 Task: Filter the search "javascript" by private.
Action: Mouse moved to (771, 81)
Screenshot: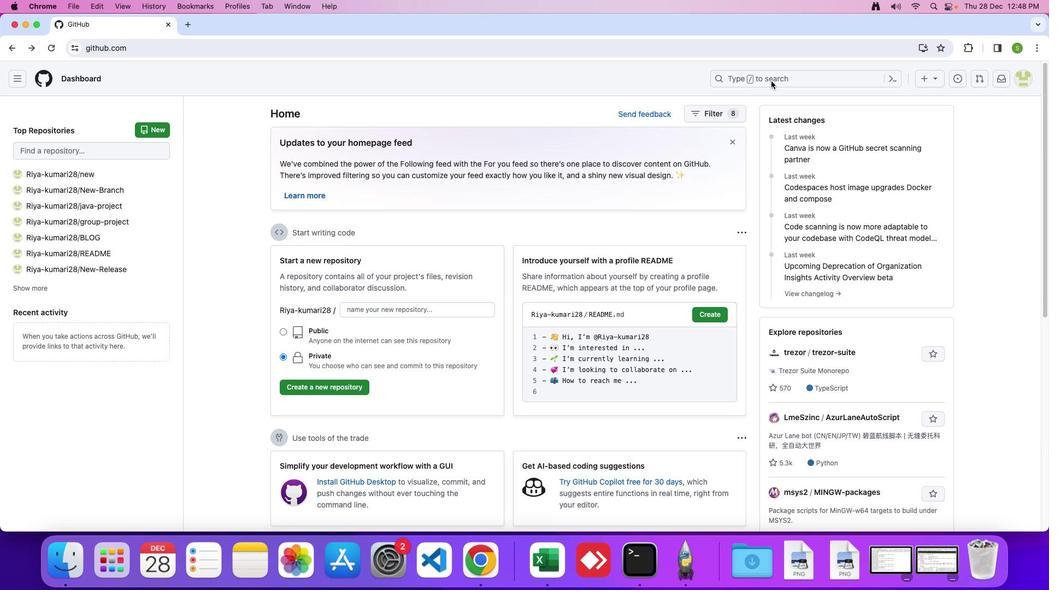 
Action: Mouse pressed left at (771, 81)
Screenshot: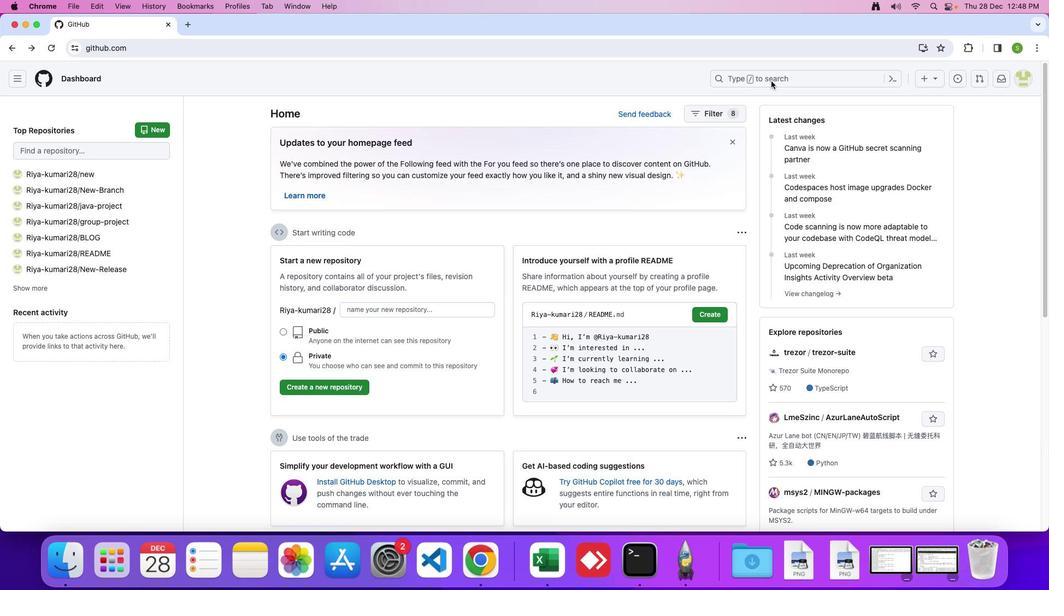 
Action: Mouse moved to (774, 78)
Screenshot: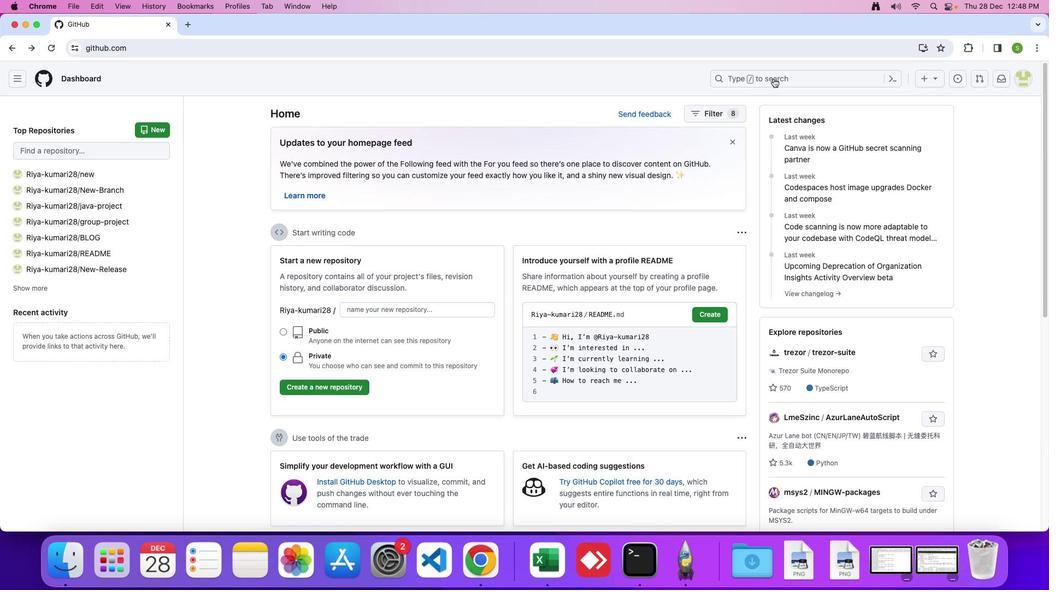 
Action: Mouse pressed left at (774, 78)
Screenshot: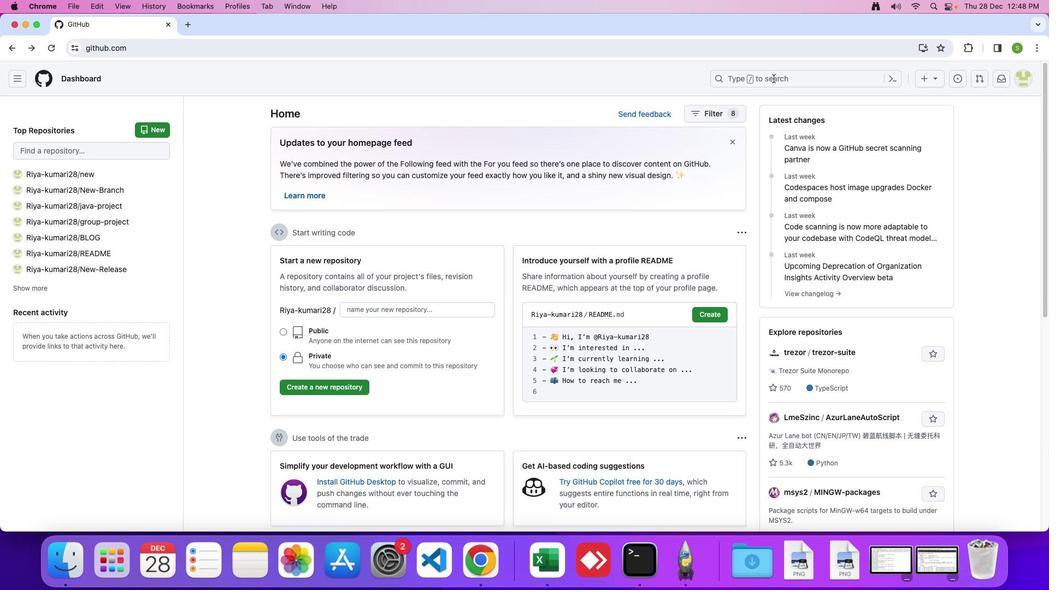 
Action: Mouse moved to (664, 79)
Screenshot: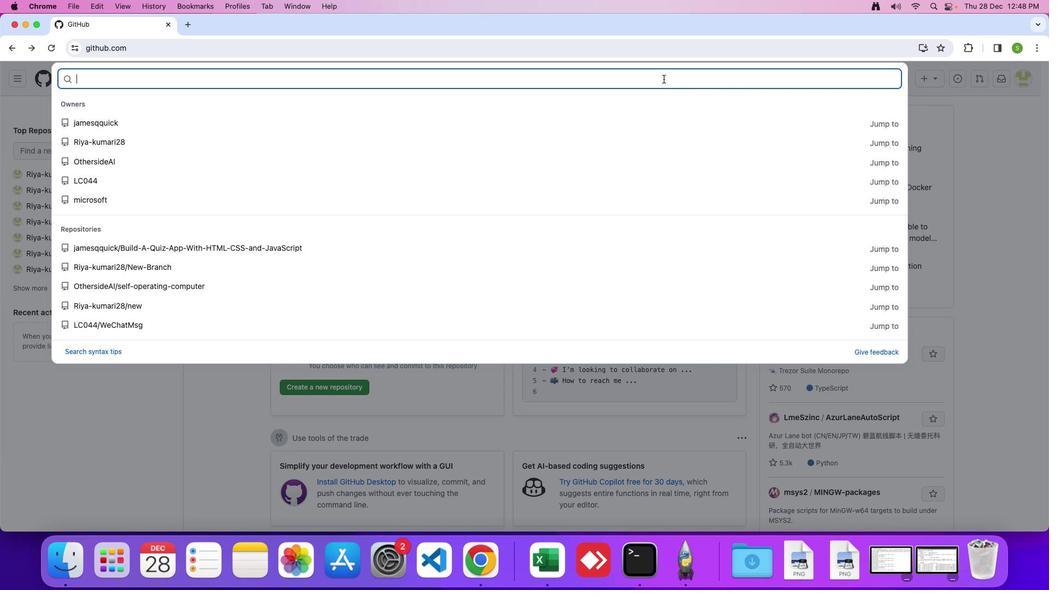 
Action: Mouse pressed left at (664, 79)
Screenshot: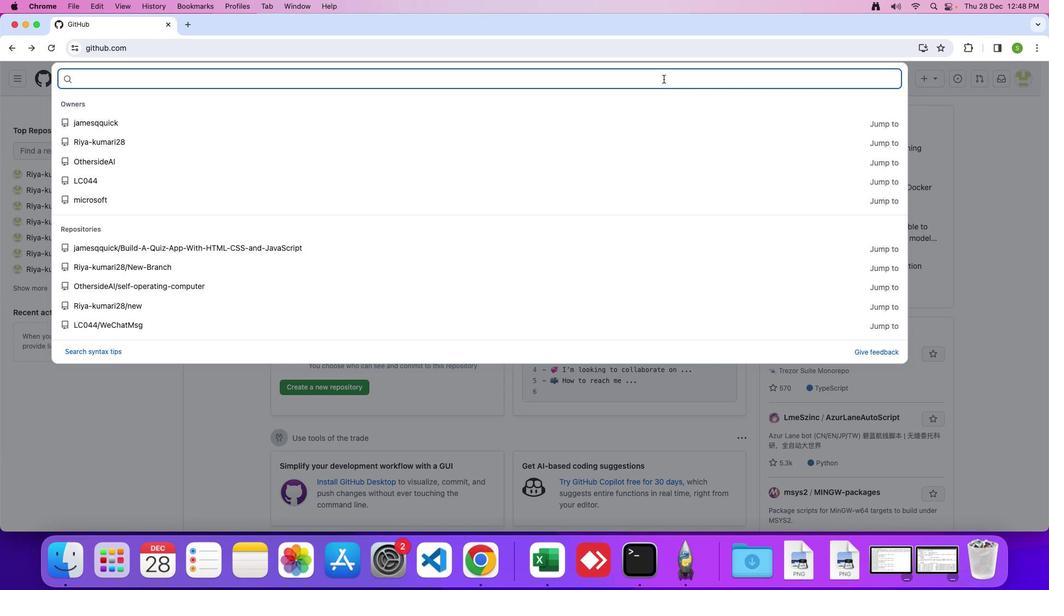 
Action: Key pressed 'J'Key.caps_lock'a''v''a''s''c''r''i''p''t'Key.enter
Screenshot: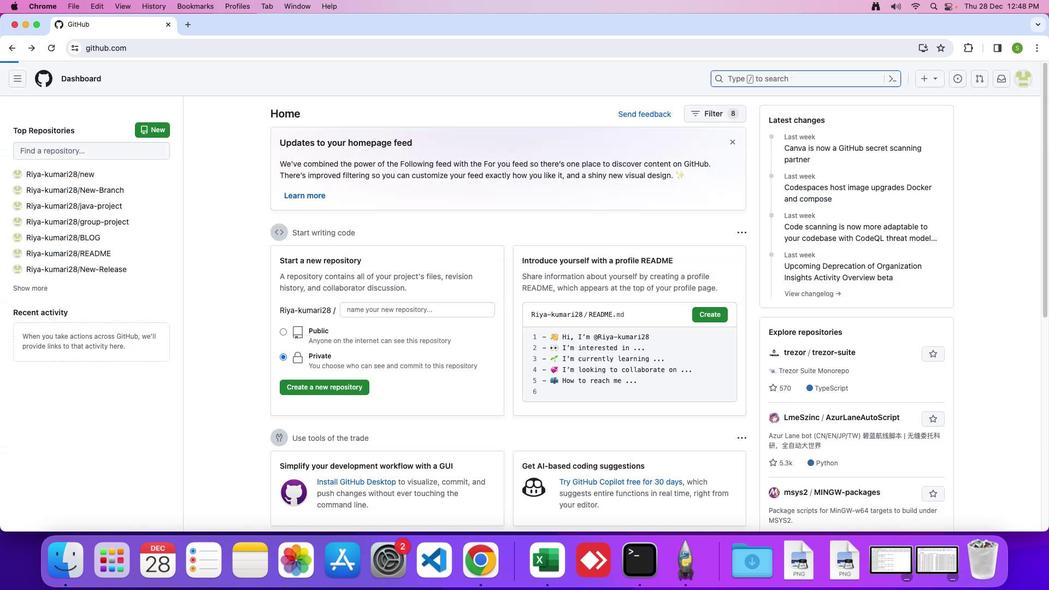 
Action: Mouse moved to (118, 276)
Screenshot: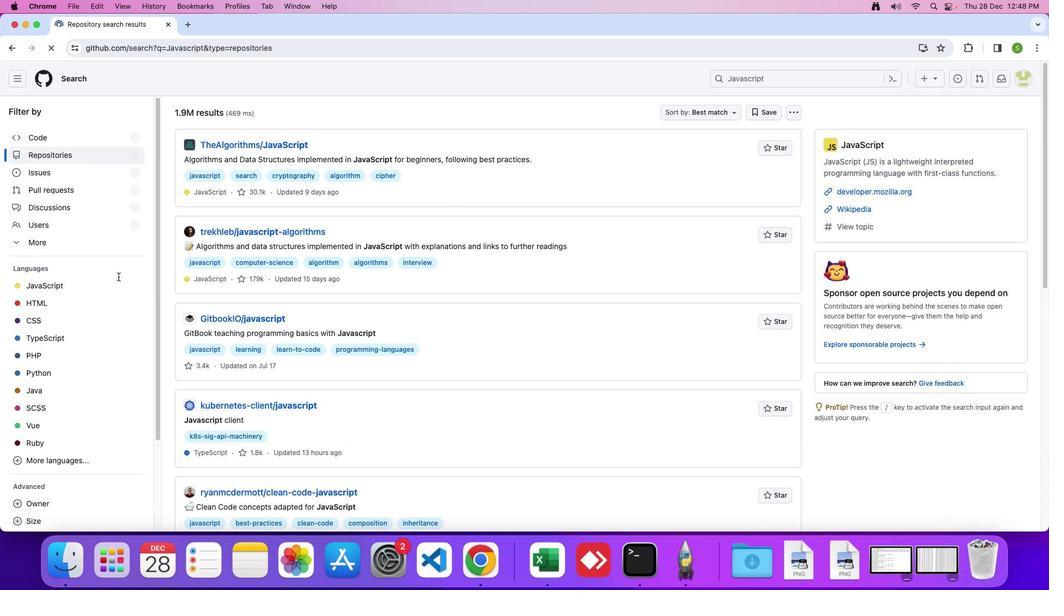 
Action: Mouse scrolled (118, 276) with delta (0, 0)
Screenshot: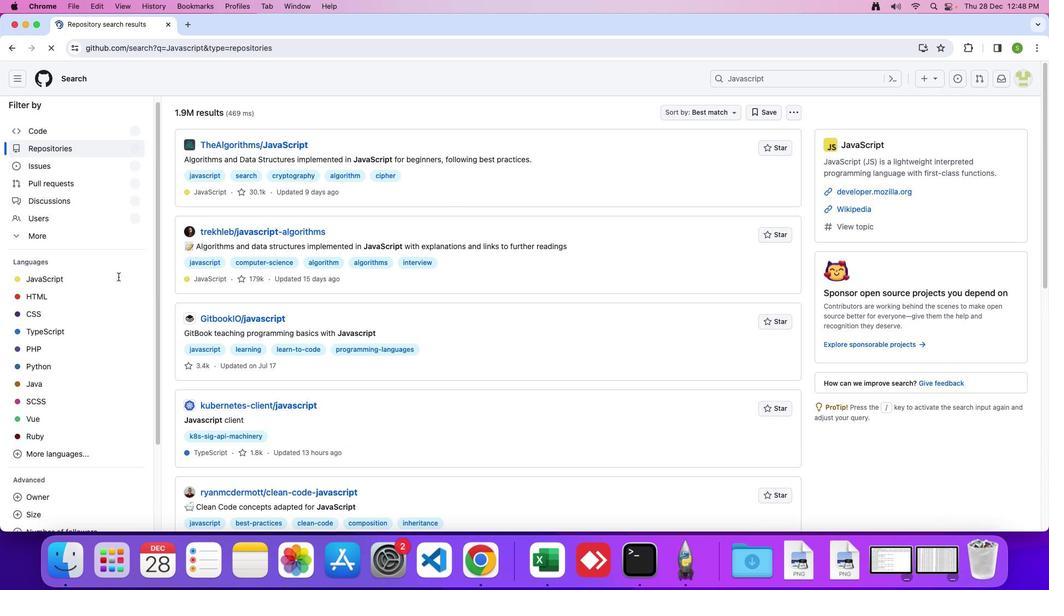
Action: Mouse scrolled (118, 276) with delta (0, 0)
Screenshot: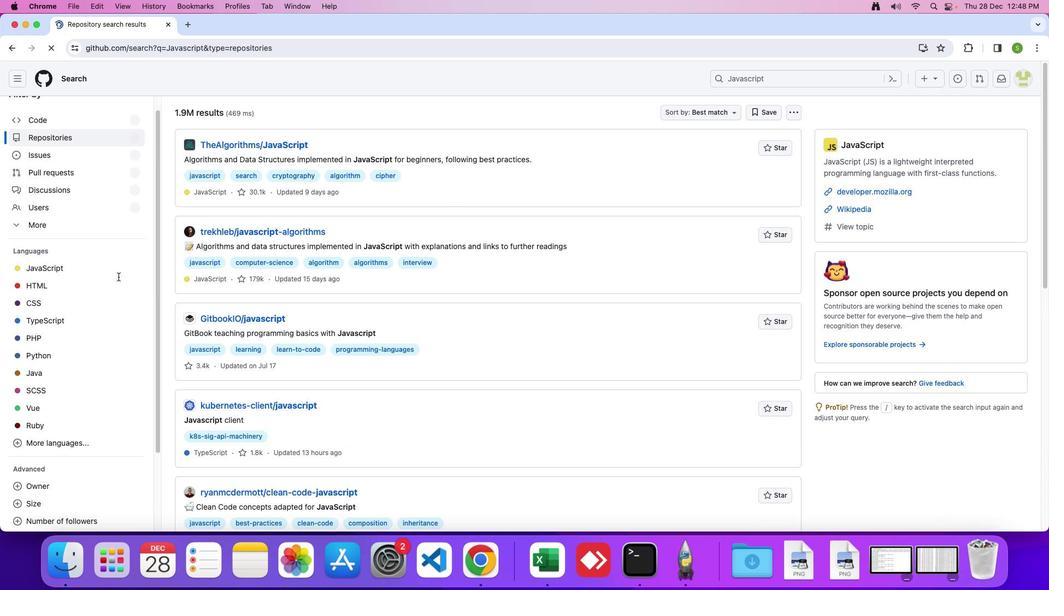 
Action: Mouse scrolled (118, 276) with delta (0, -1)
Screenshot: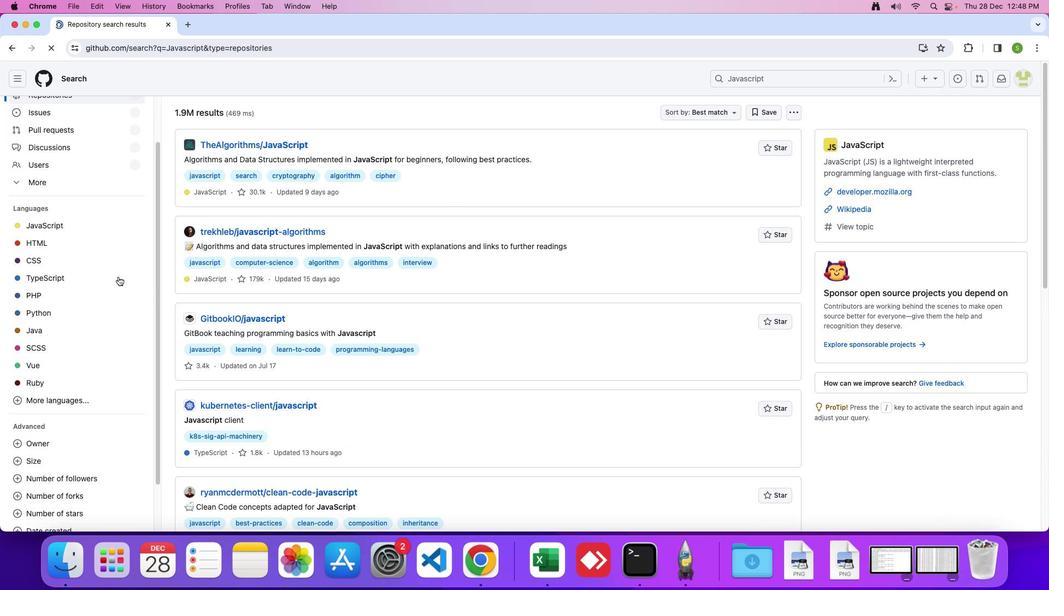 
Action: Mouse moved to (118, 276)
Screenshot: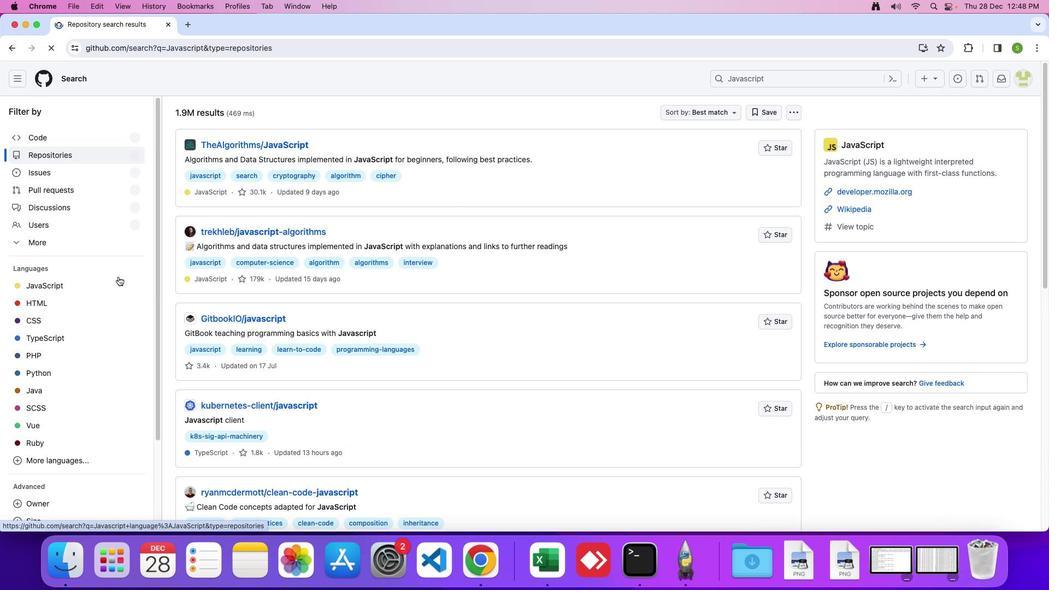 
Action: Mouse scrolled (118, 276) with delta (0, 0)
Screenshot: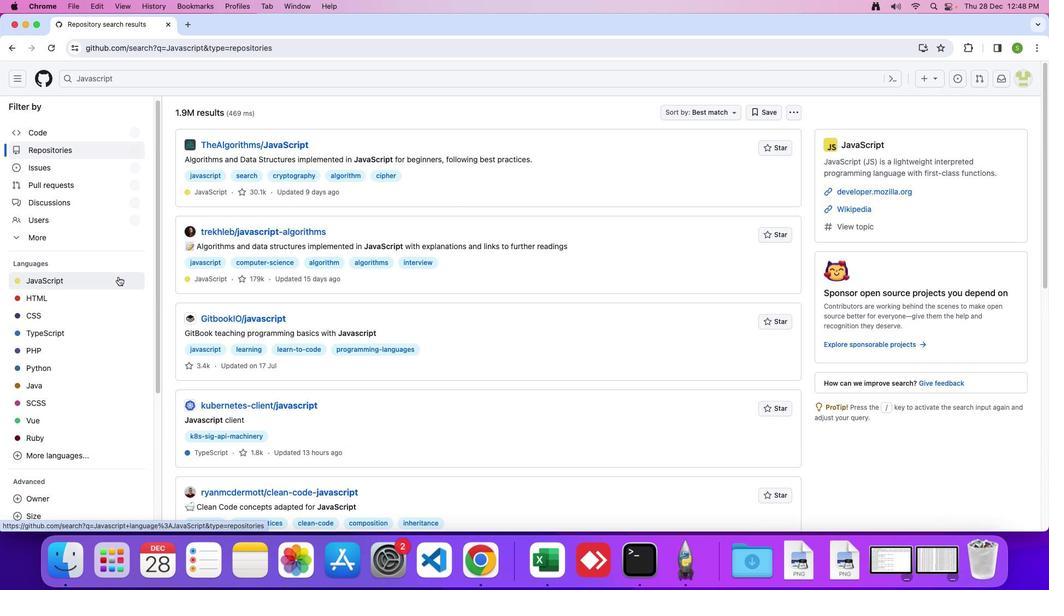 
Action: Mouse moved to (118, 276)
Screenshot: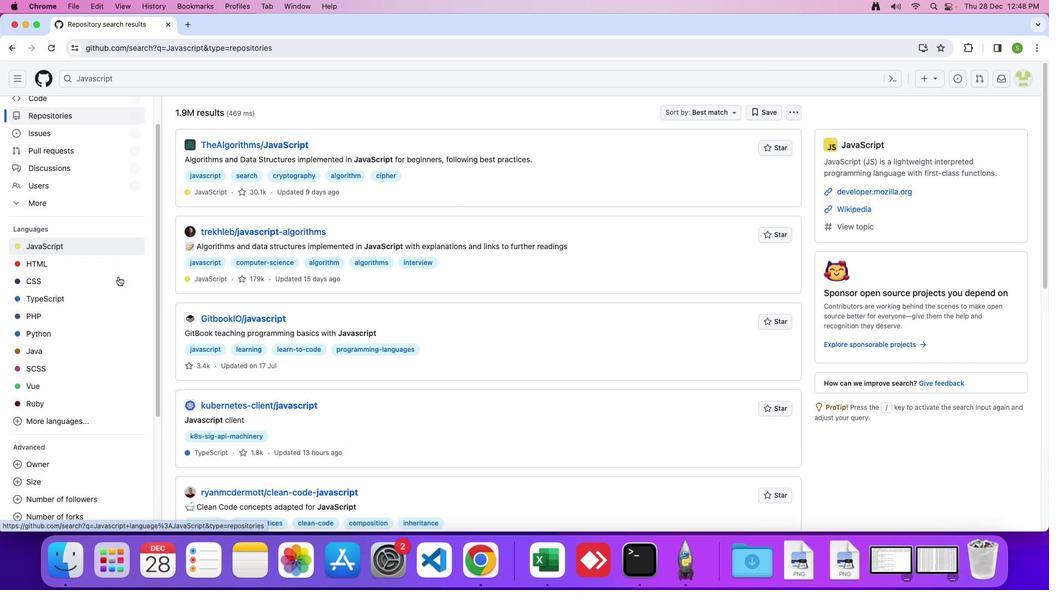 
Action: Mouse scrolled (118, 276) with delta (0, 0)
Screenshot: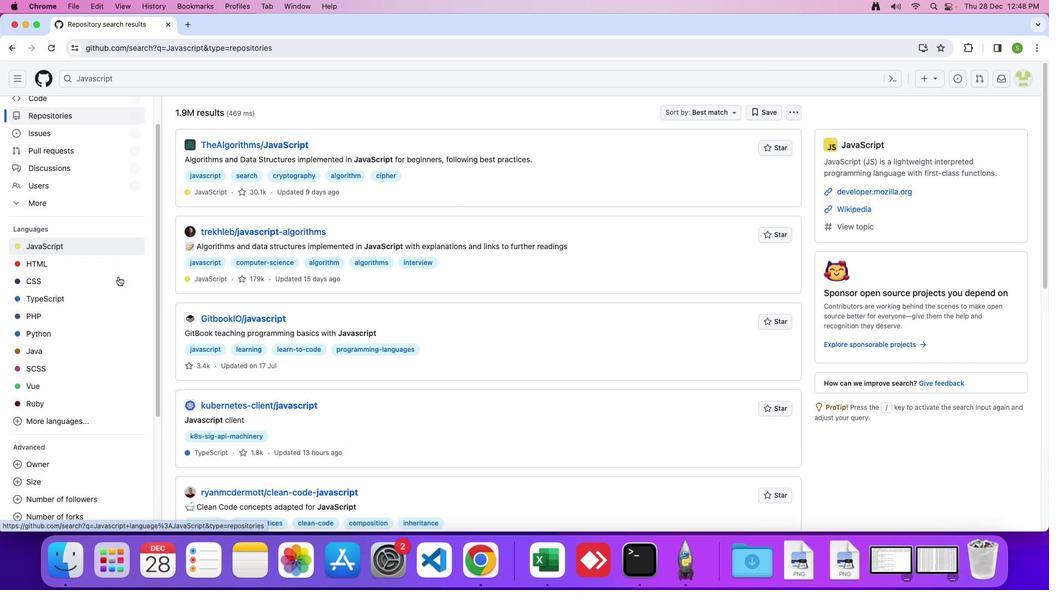 
Action: Mouse scrolled (118, 276) with delta (0, -1)
Screenshot: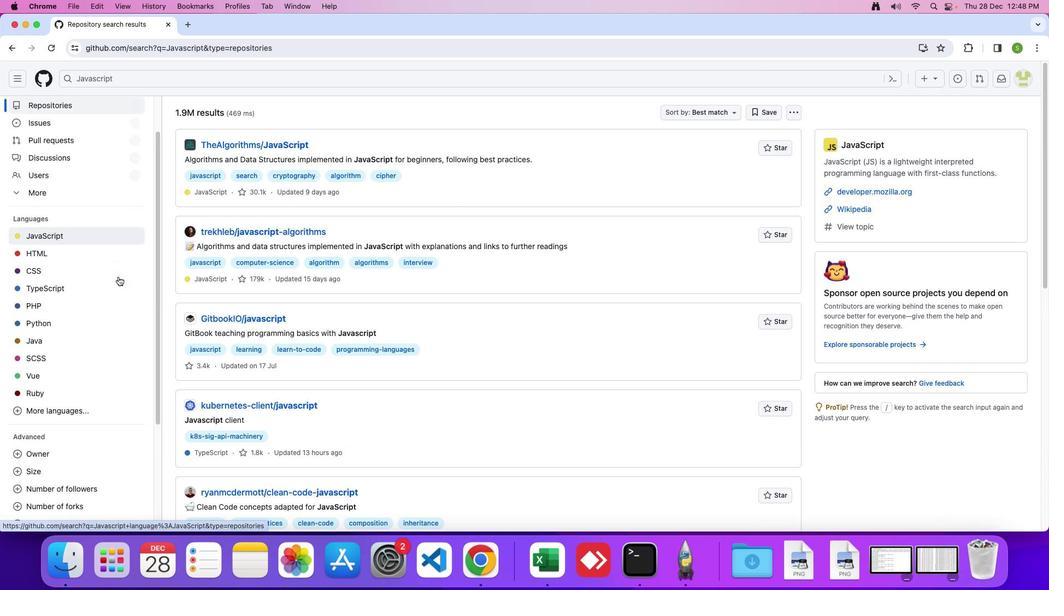 
Action: Mouse moved to (117, 277)
Screenshot: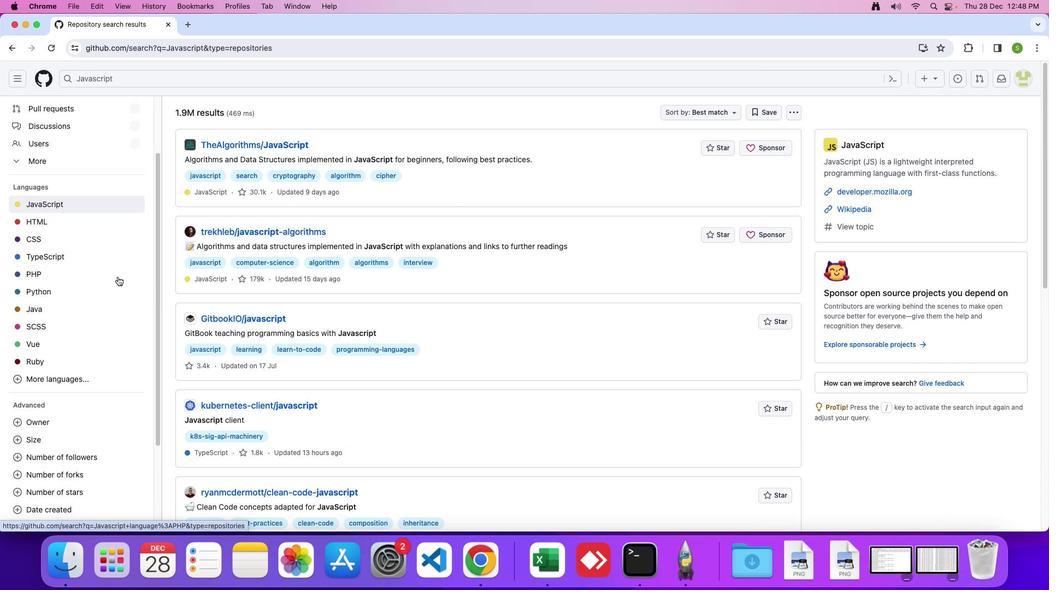 
Action: Mouse scrolled (117, 277) with delta (0, 0)
Screenshot: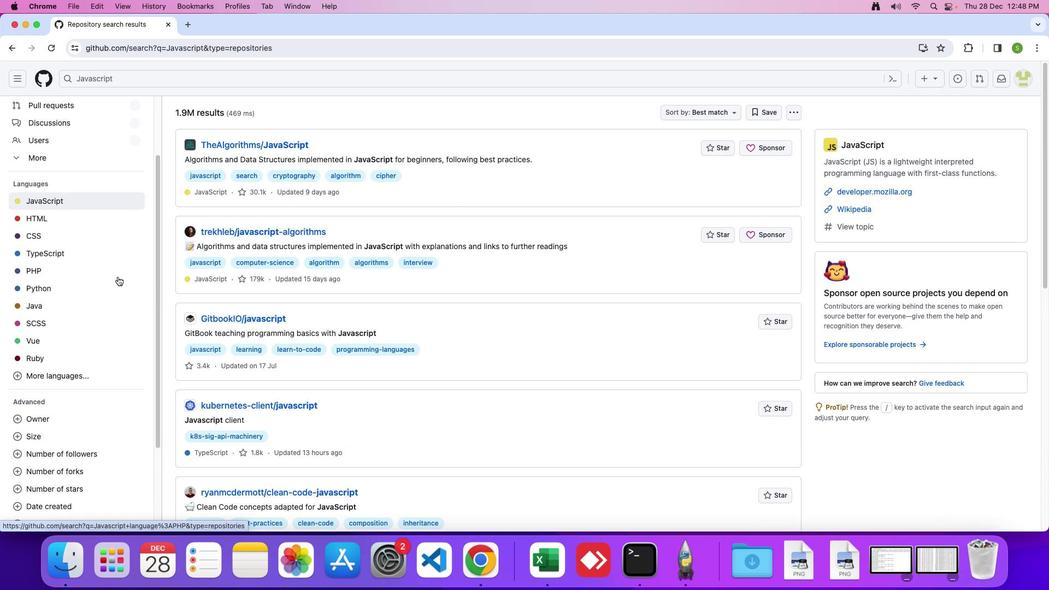 
Action: Mouse scrolled (117, 277) with delta (0, 0)
Screenshot: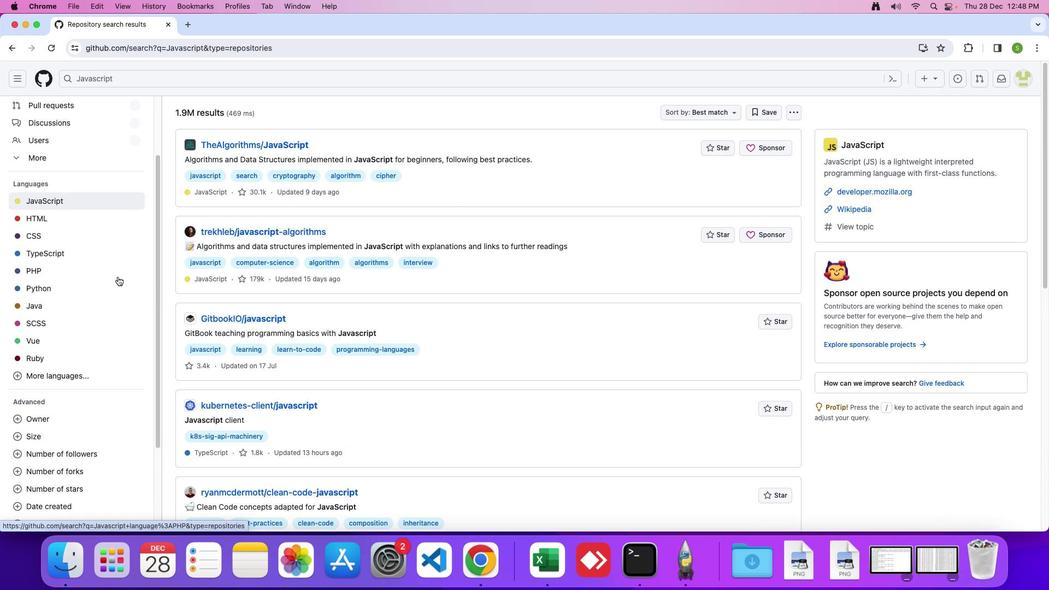 
Action: Mouse scrolled (117, 277) with delta (0, -1)
Screenshot: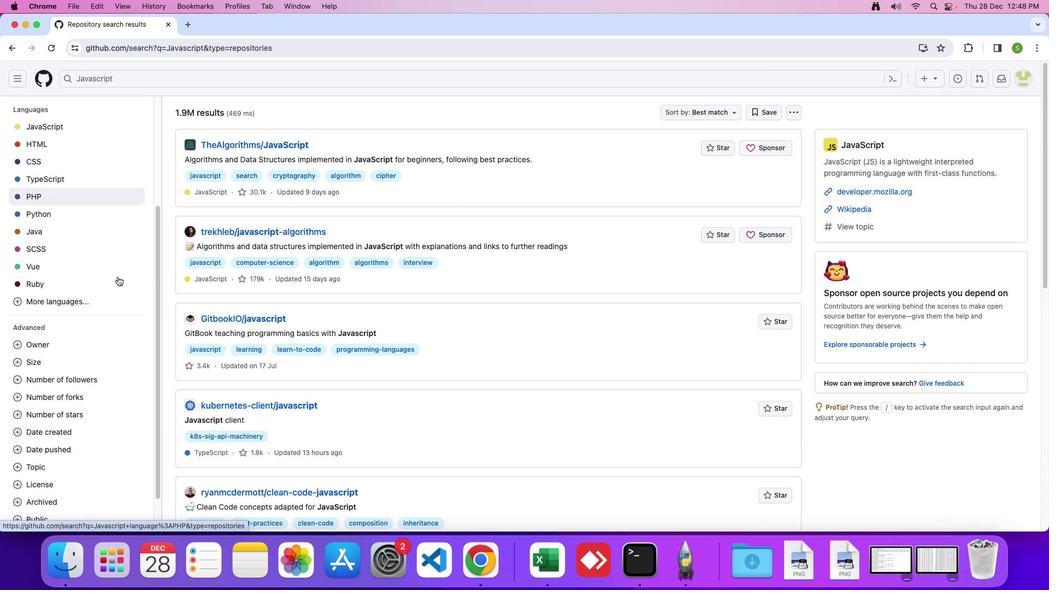 
Action: Mouse moved to (117, 277)
Screenshot: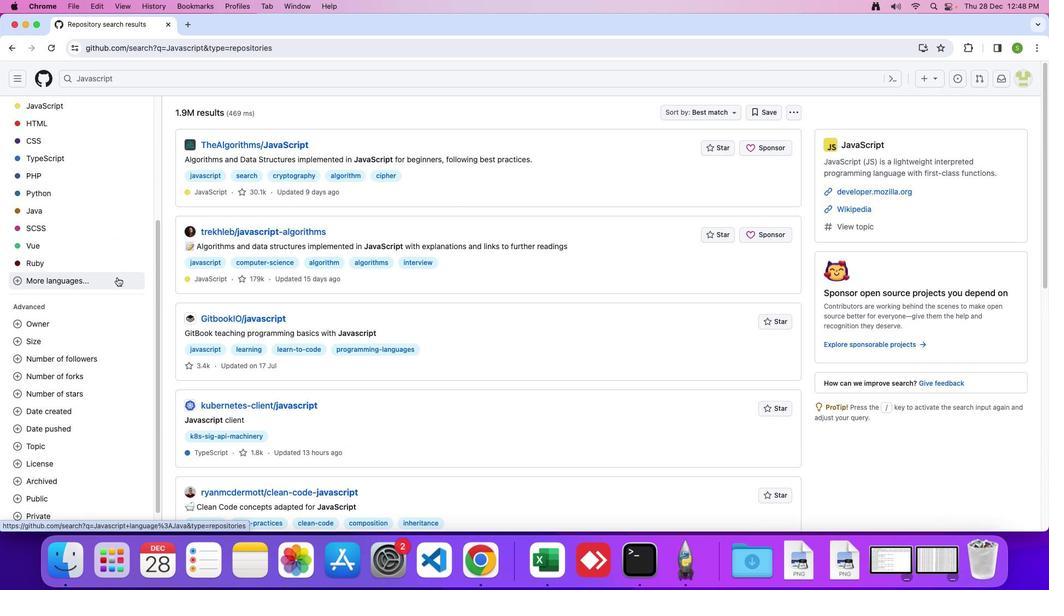
Action: Mouse scrolled (117, 277) with delta (0, 0)
Screenshot: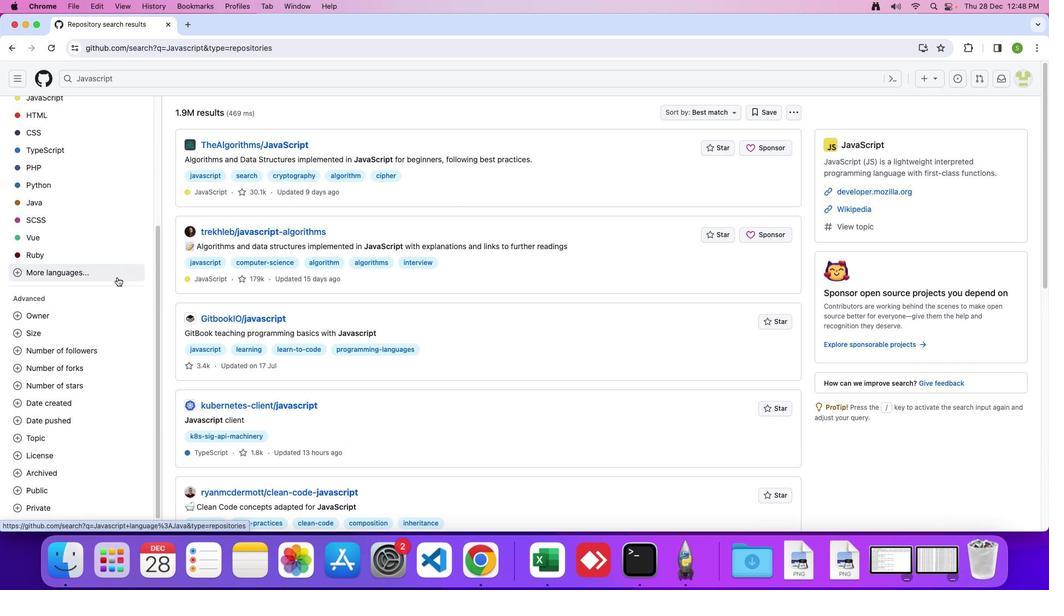 
Action: Mouse scrolled (117, 277) with delta (0, 0)
Screenshot: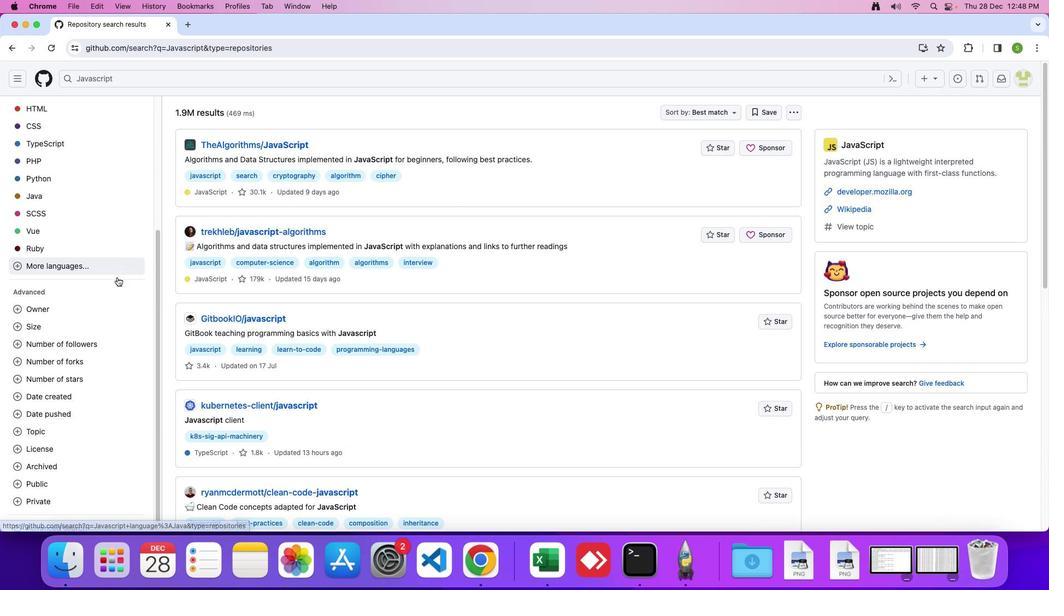 
Action: Mouse scrolled (117, 277) with delta (0, -1)
Screenshot: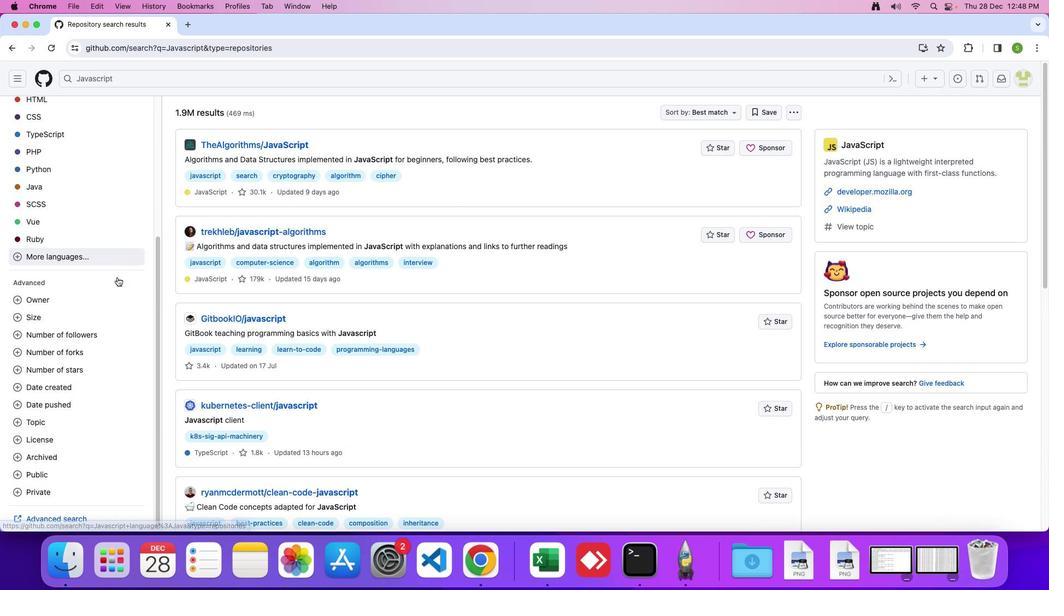 
Action: Mouse scrolled (117, 277) with delta (0, 0)
Screenshot: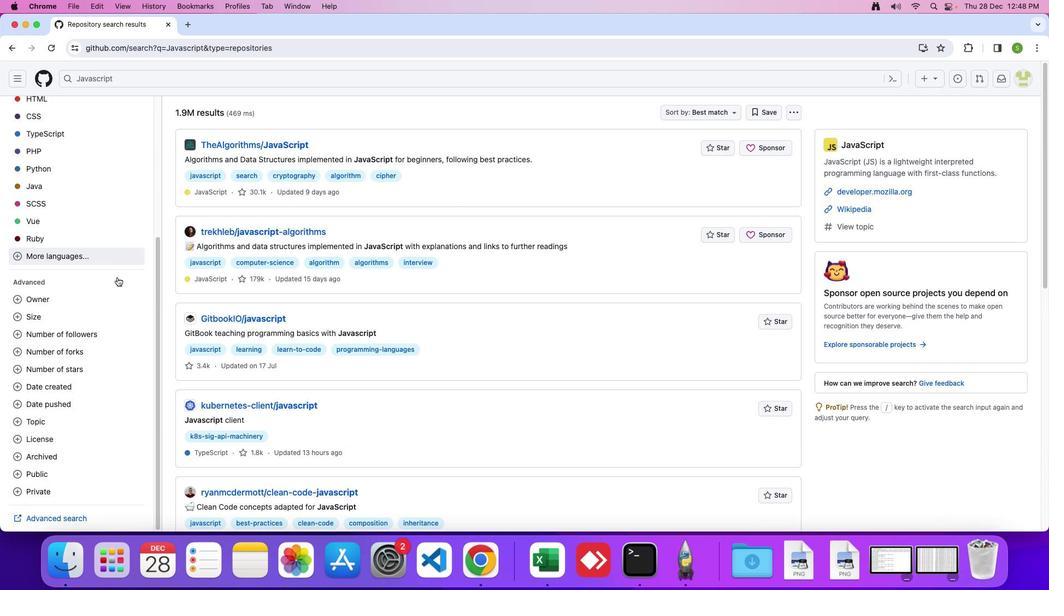 
Action: Mouse scrolled (117, 277) with delta (0, 0)
Screenshot: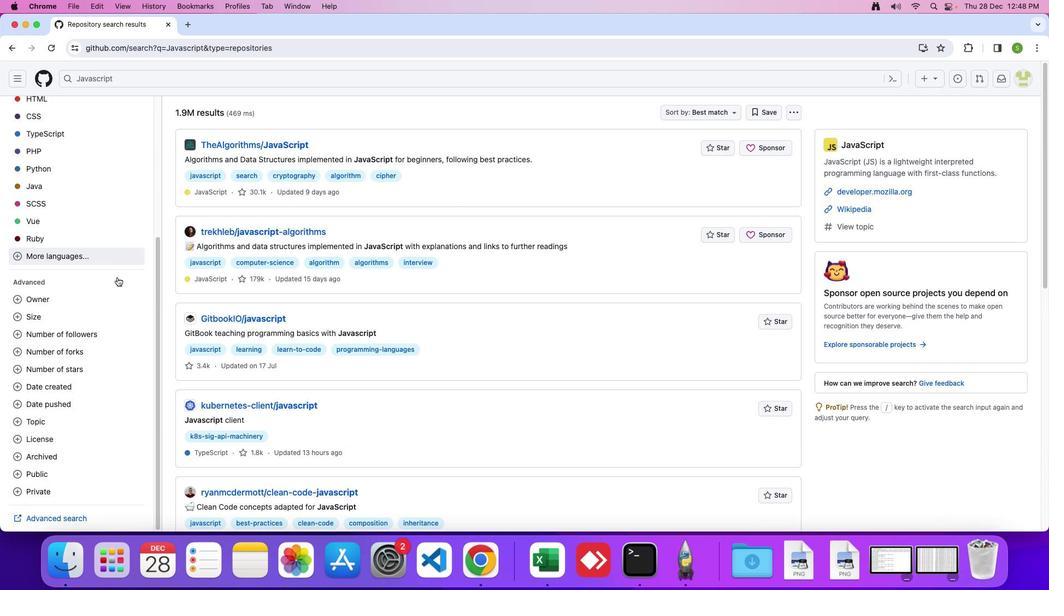 
Action: Mouse scrolled (117, 277) with delta (0, -1)
Screenshot: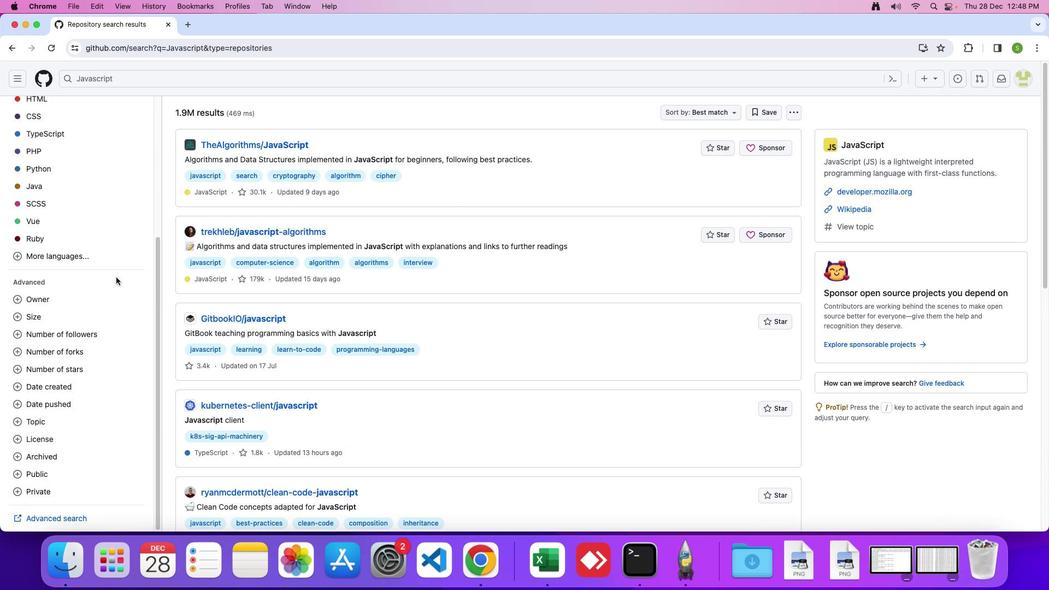 
Action: Mouse moved to (43, 490)
Screenshot: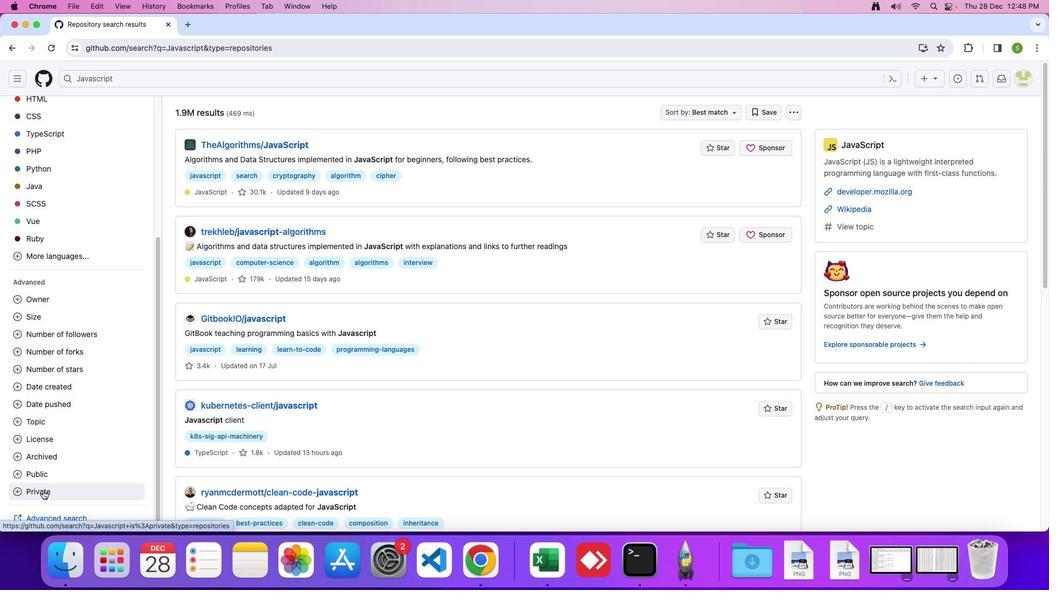 
Action: Mouse pressed left at (43, 490)
Screenshot: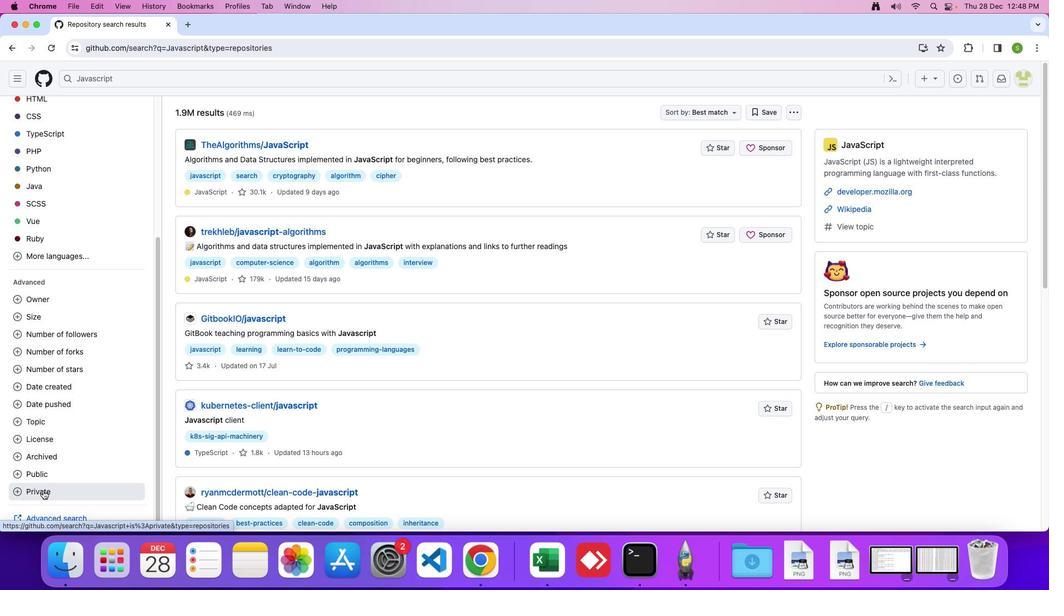 
